 Task: Add the task  Upgrade and migrate company facilities management to a cloud-based solution to the section Knowledge Sharing Sprint in the project BrainBridge and add a Due Date to the respective task as 2024/02/23
Action: Mouse moved to (436, 314)
Screenshot: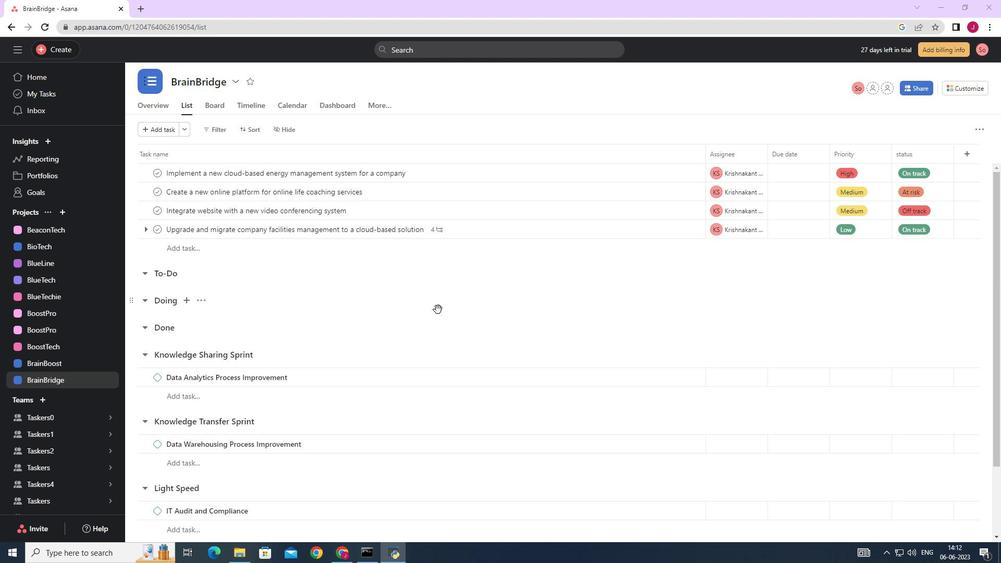 
Action: Mouse scrolled (436, 314) with delta (0, 0)
Screenshot: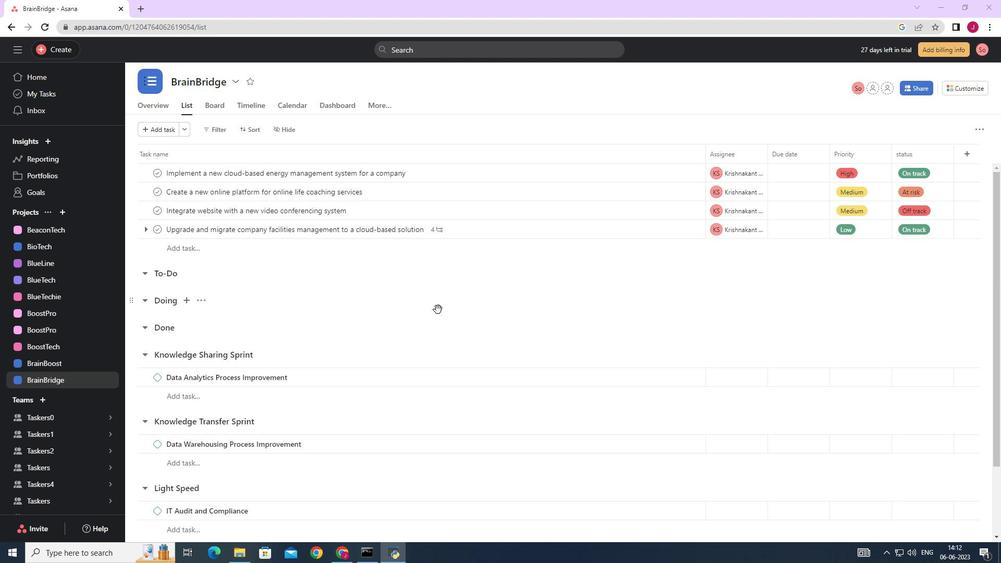 
Action: Mouse scrolled (436, 314) with delta (0, 0)
Screenshot: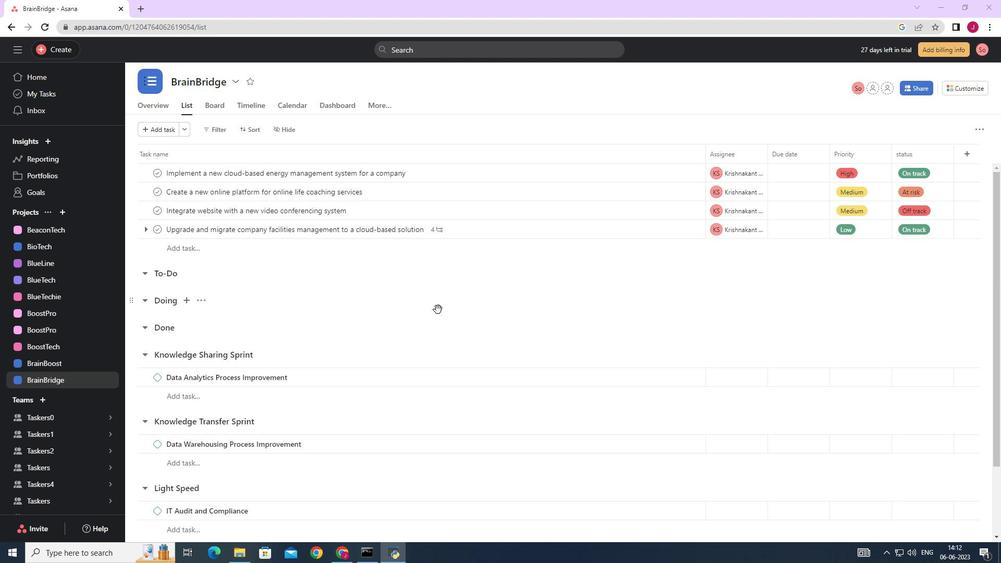 
Action: Mouse scrolled (436, 314) with delta (0, 0)
Screenshot: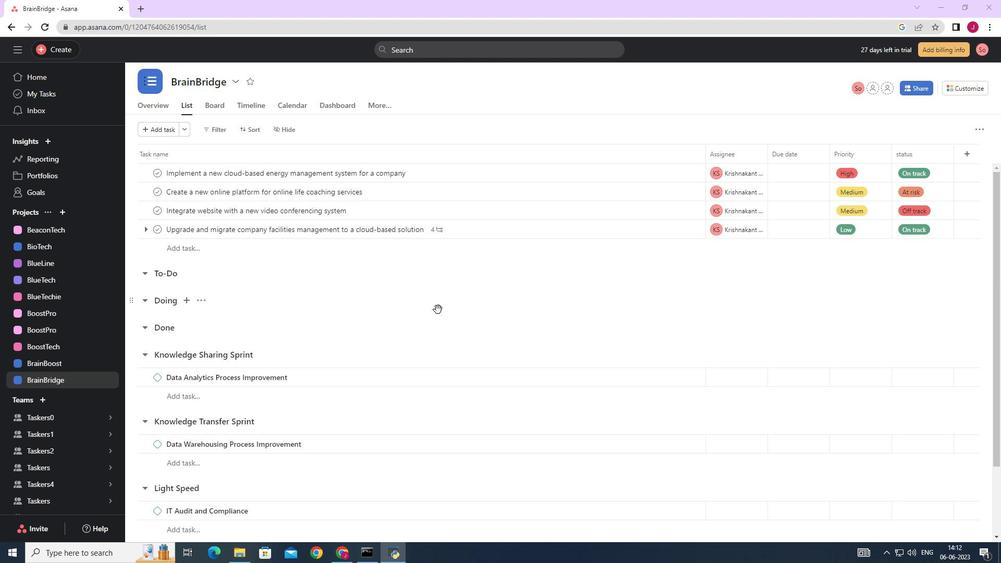 
Action: Mouse scrolled (436, 314) with delta (0, 0)
Screenshot: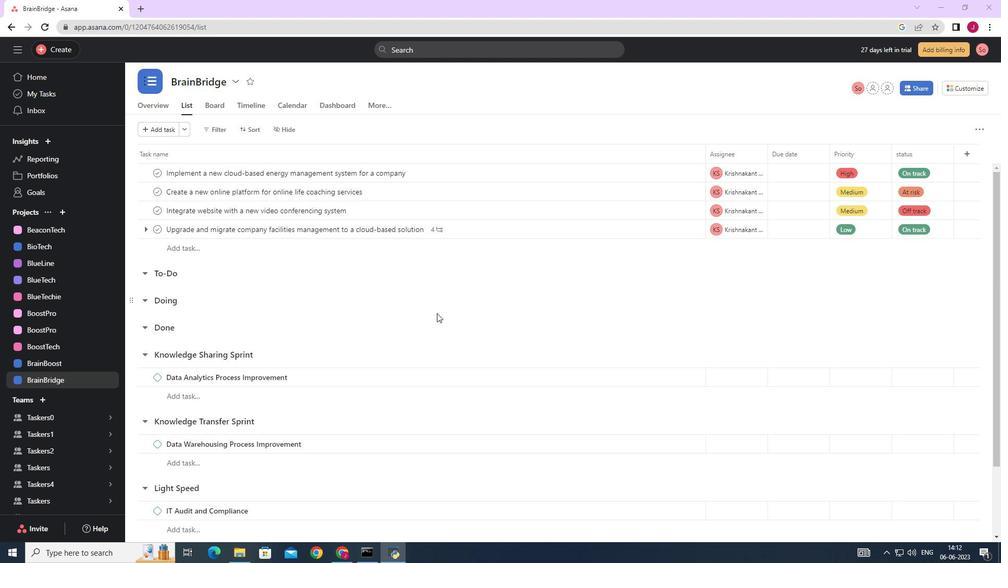
Action: Mouse moved to (436, 314)
Screenshot: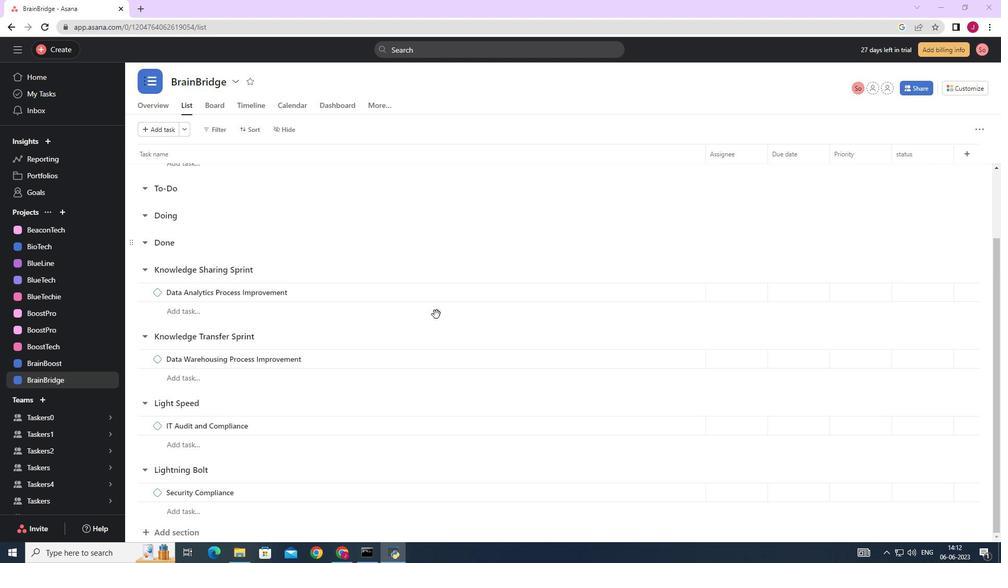 
Action: Mouse scrolled (436, 315) with delta (0, 0)
Screenshot: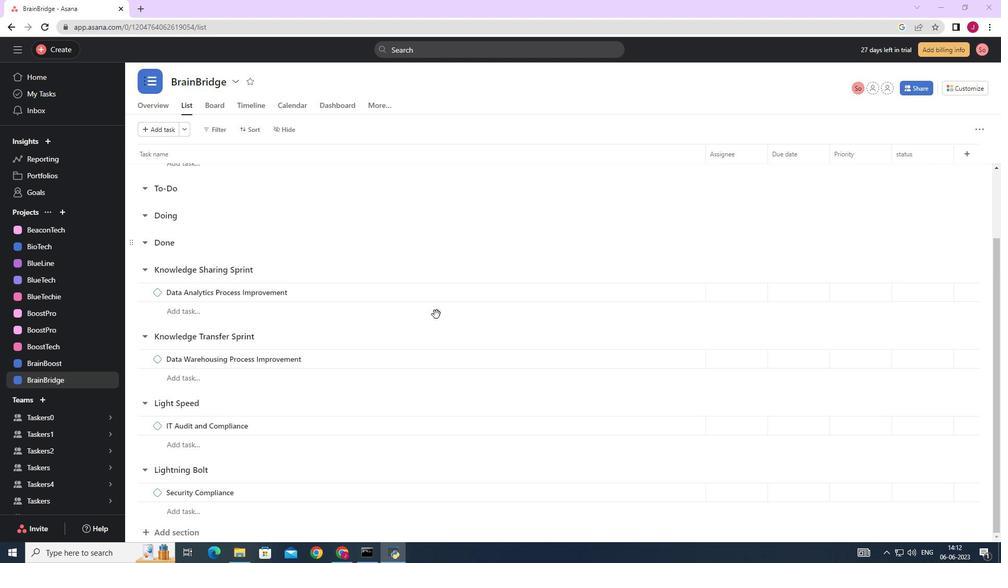 
Action: Mouse scrolled (436, 315) with delta (0, 0)
Screenshot: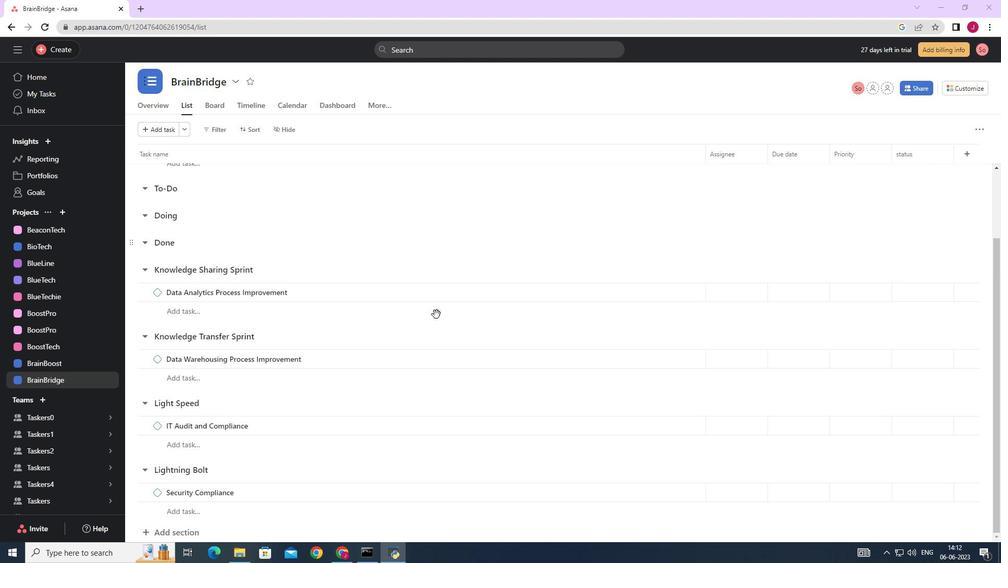 
Action: Mouse scrolled (436, 315) with delta (0, 0)
Screenshot: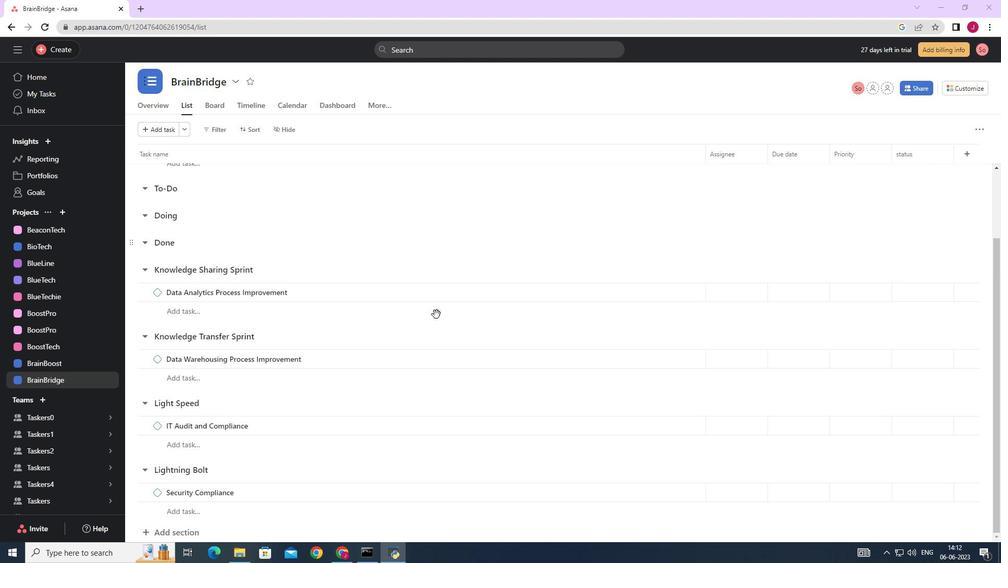
Action: Mouse scrolled (436, 315) with delta (0, 0)
Screenshot: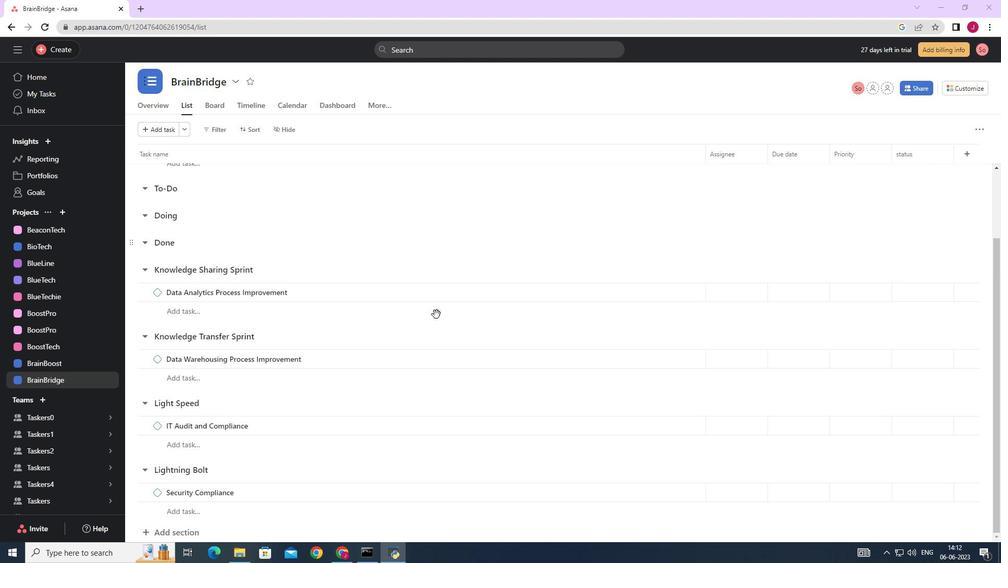 
Action: Mouse scrolled (436, 315) with delta (0, 0)
Screenshot: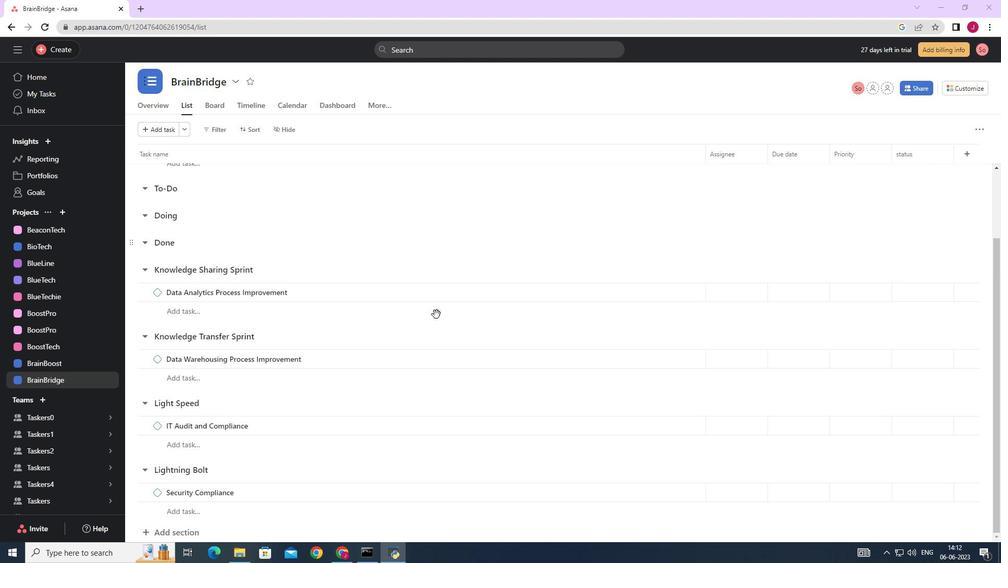 
Action: Mouse moved to (675, 232)
Screenshot: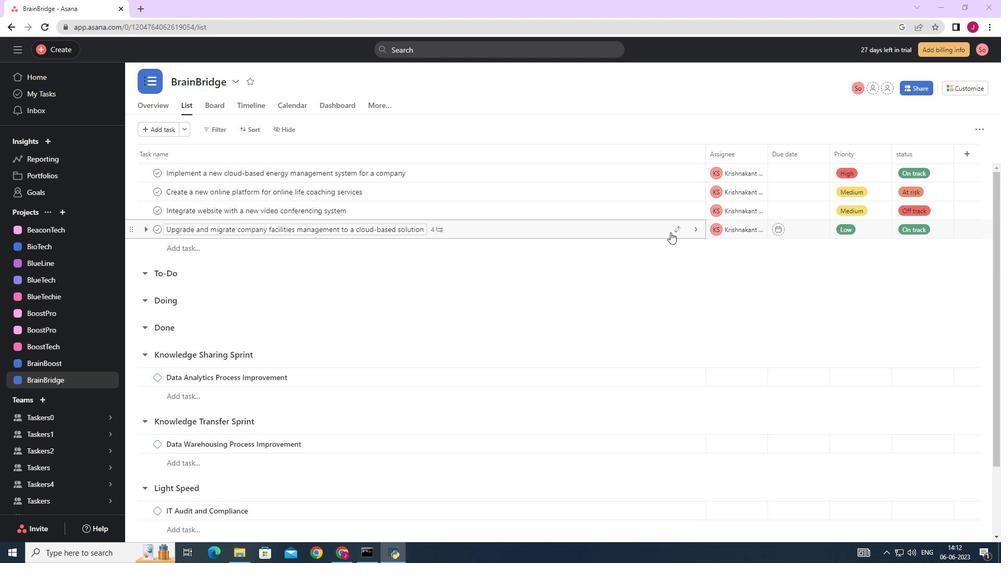 
Action: Mouse pressed left at (675, 232)
Screenshot: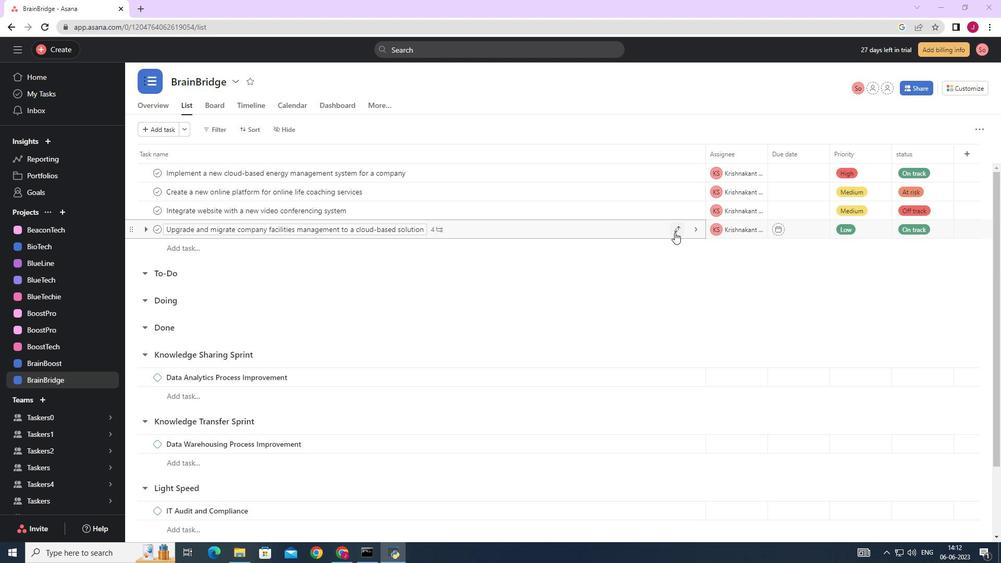 
Action: Mouse moved to (611, 345)
Screenshot: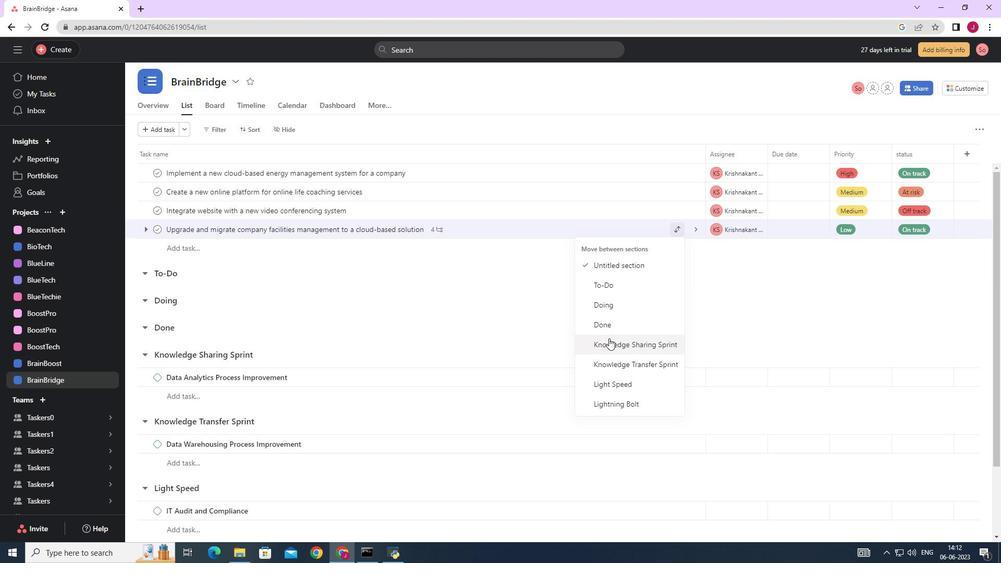 
Action: Mouse pressed left at (611, 345)
Screenshot: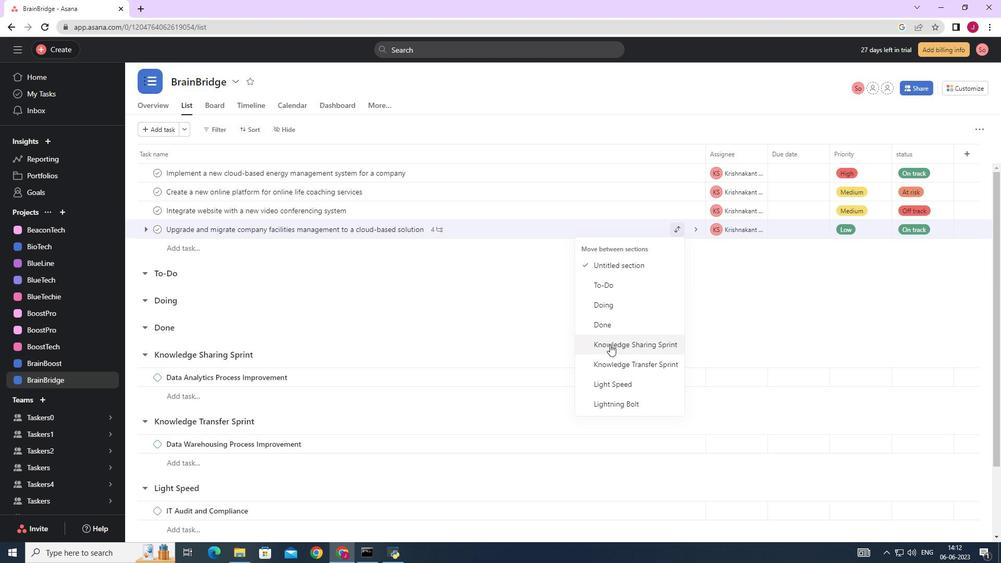 
Action: Mouse moved to (791, 363)
Screenshot: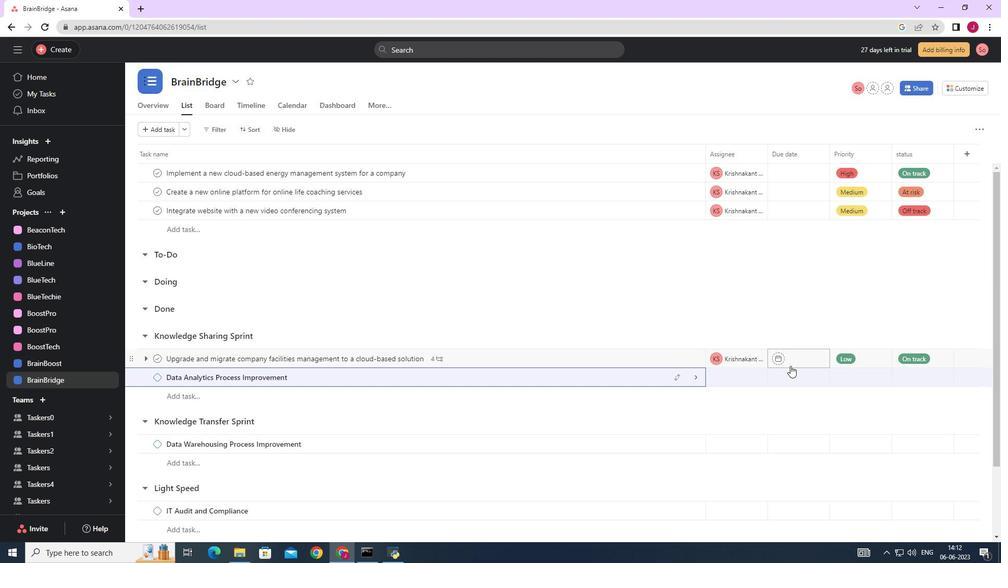 
Action: Mouse pressed left at (791, 363)
Screenshot: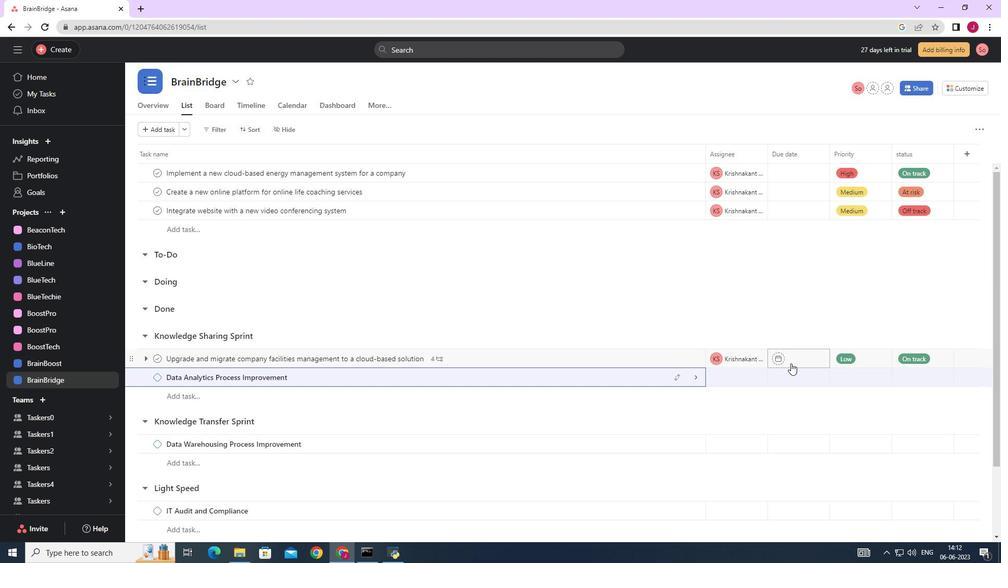 
Action: Mouse moved to (902, 196)
Screenshot: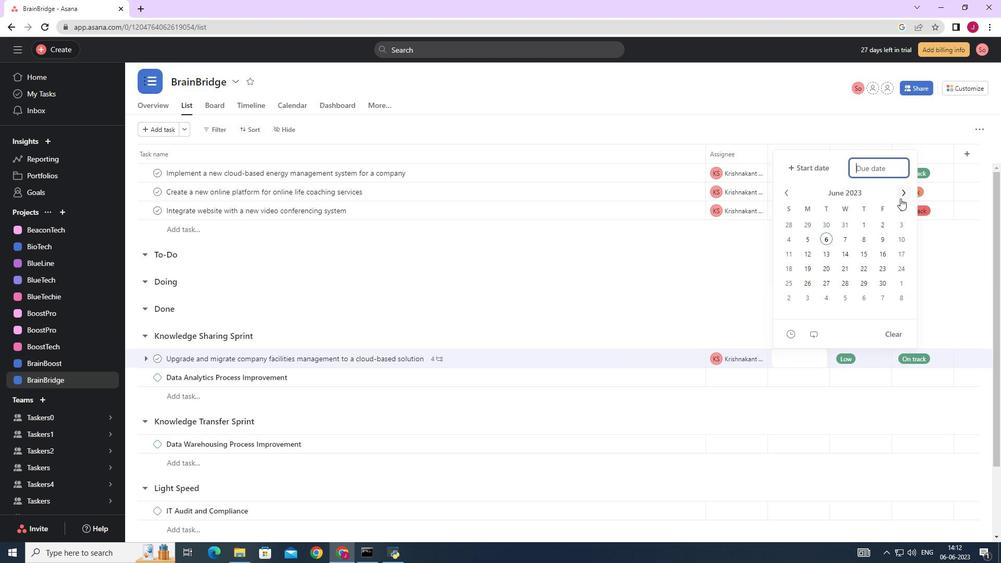 
Action: Mouse pressed left at (902, 196)
Screenshot: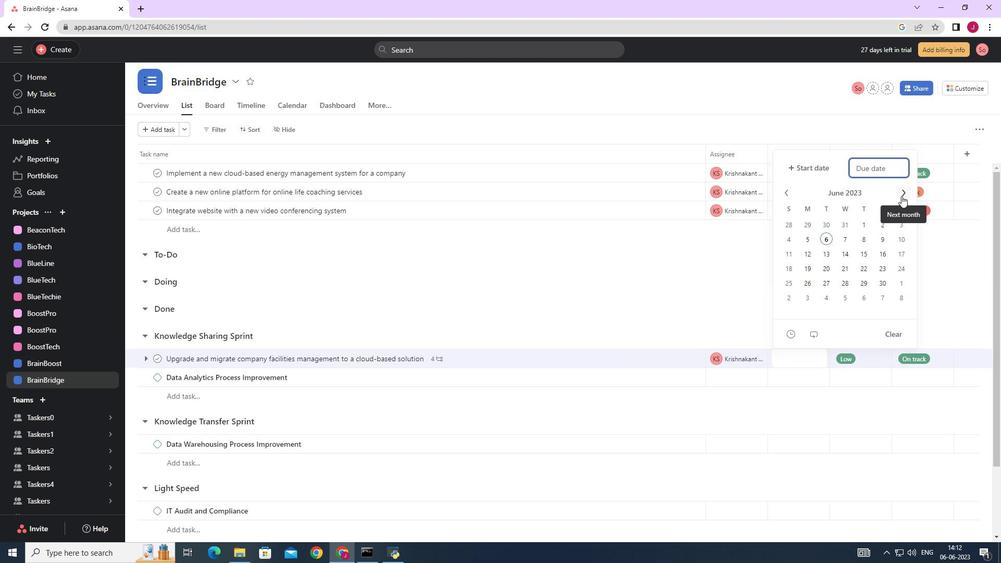 
Action: Mouse moved to (786, 195)
Screenshot: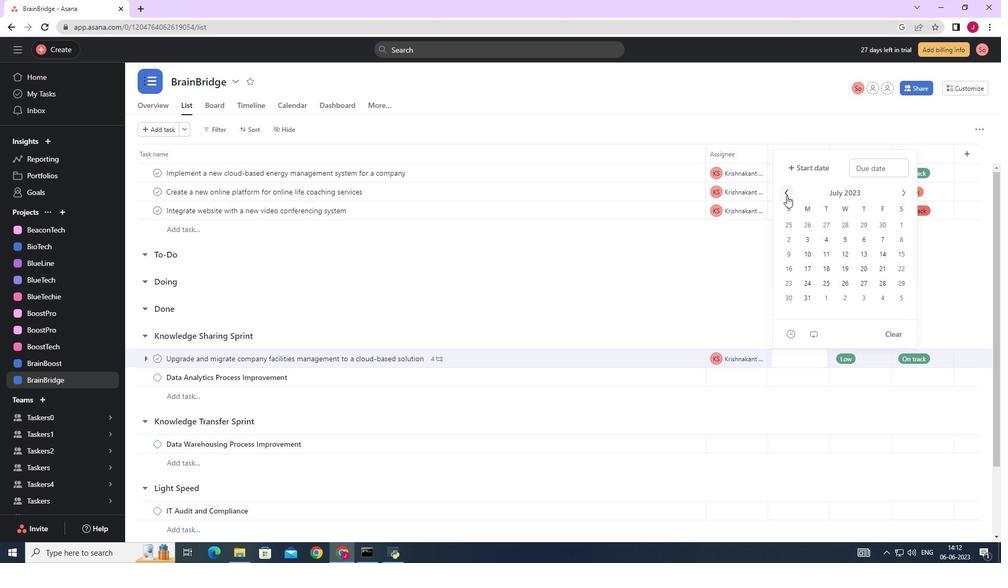 
Action: Mouse pressed left at (786, 195)
Screenshot: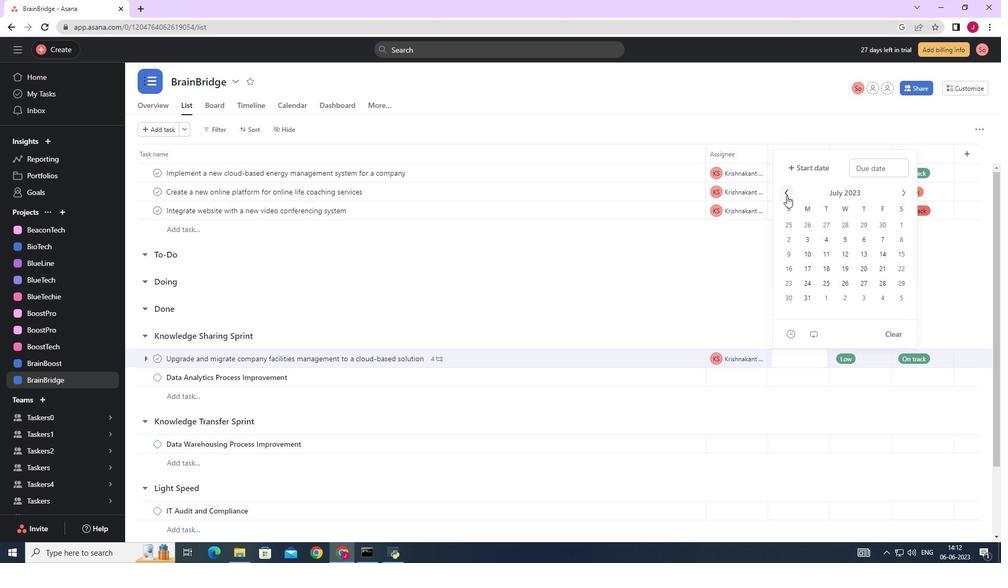 
Action: Mouse pressed left at (786, 195)
Screenshot: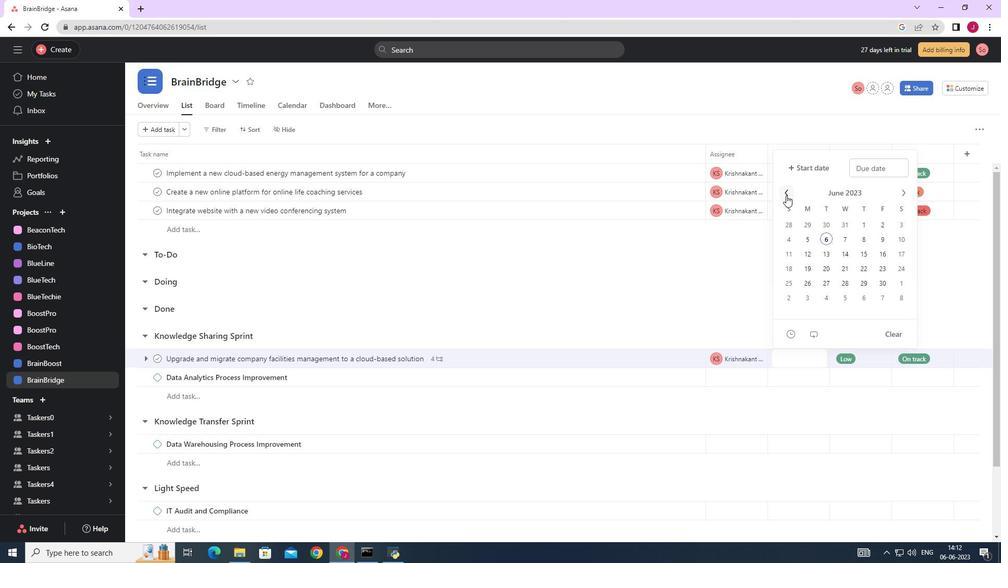 
Action: Mouse pressed left at (786, 195)
Screenshot: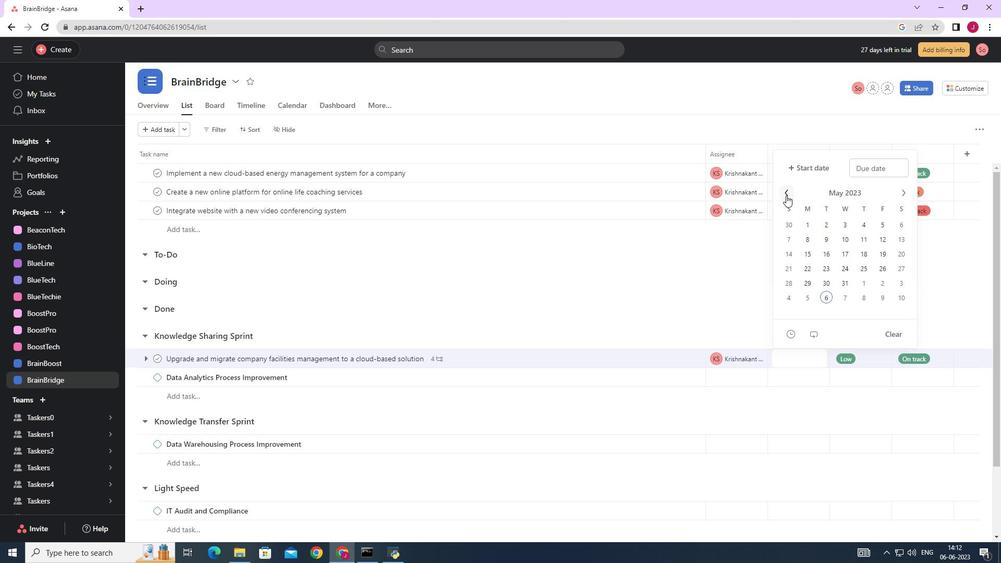 
Action: Mouse pressed left at (786, 195)
Screenshot: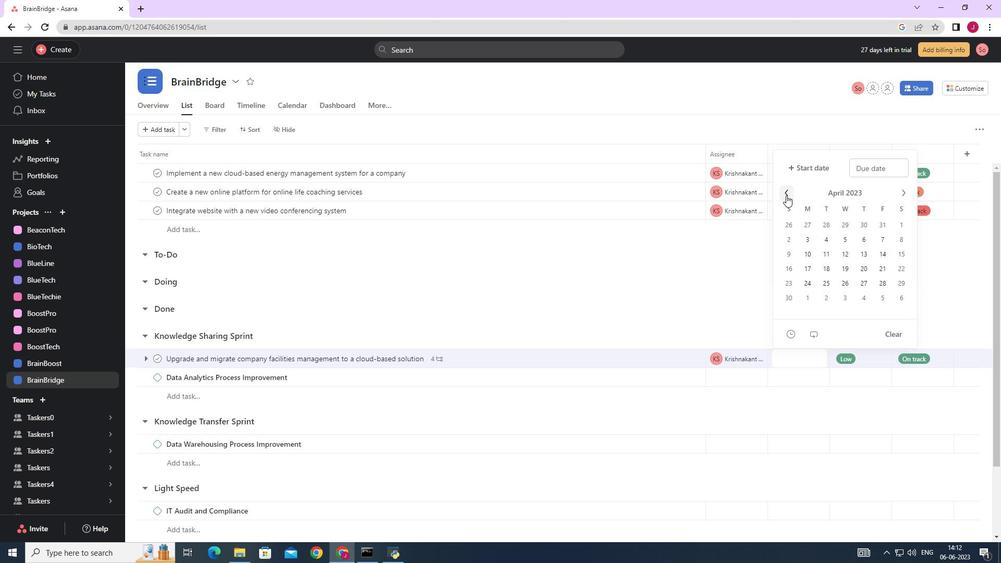 
Action: Mouse pressed left at (786, 195)
Screenshot: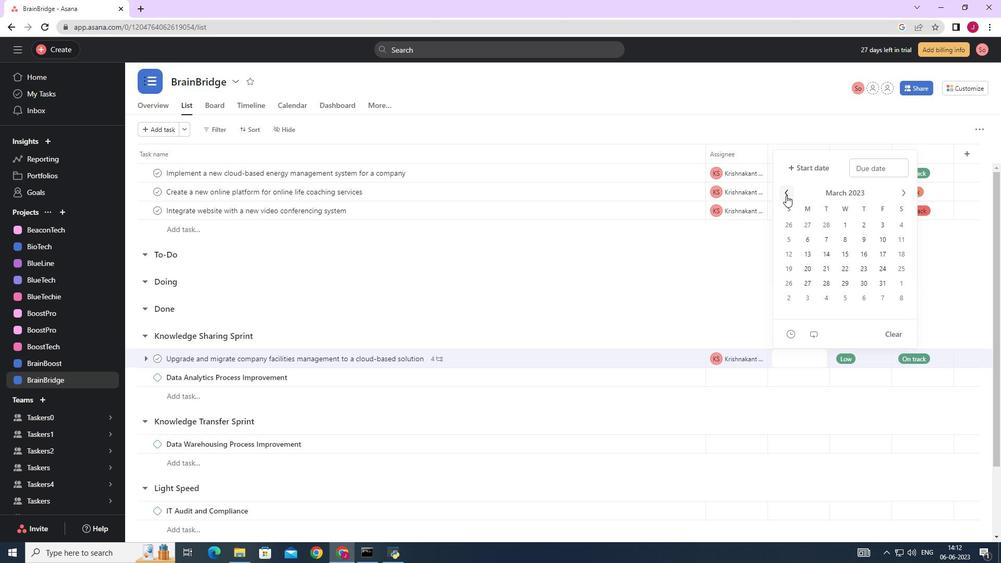 
Action: Mouse moved to (865, 264)
Screenshot: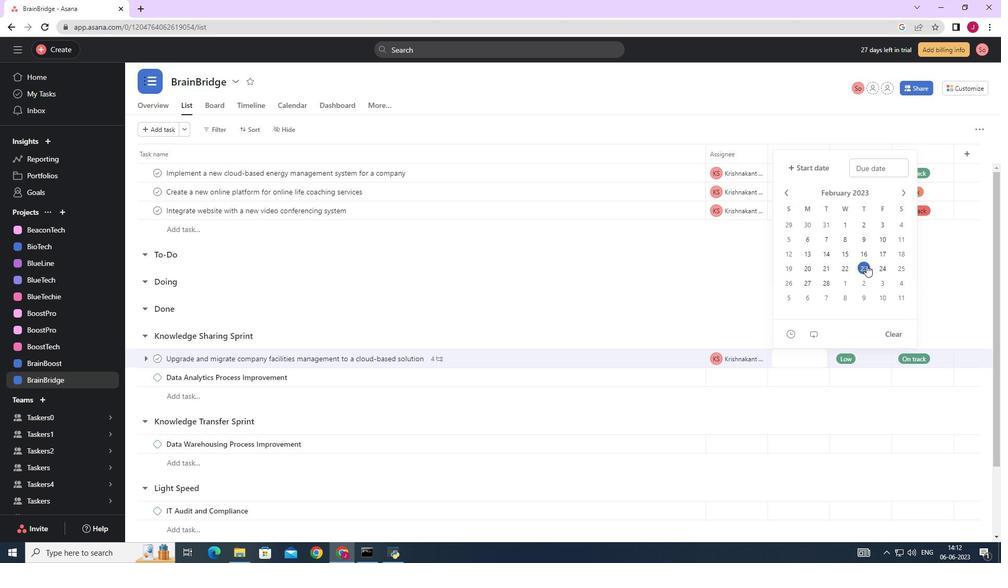 
Action: Mouse pressed left at (865, 264)
Screenshot: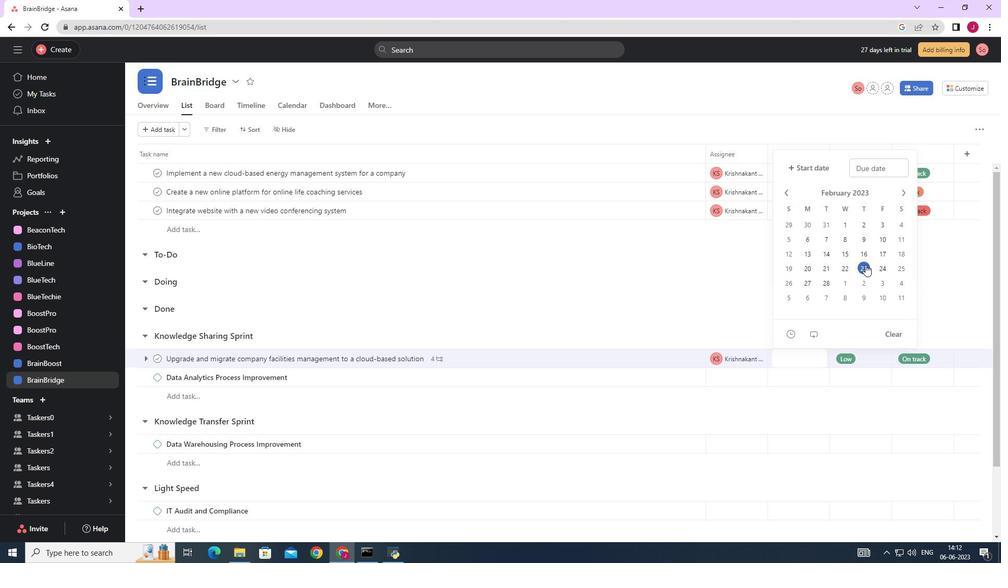 
Action: Mouse moved to (954, 274)
Screenshot: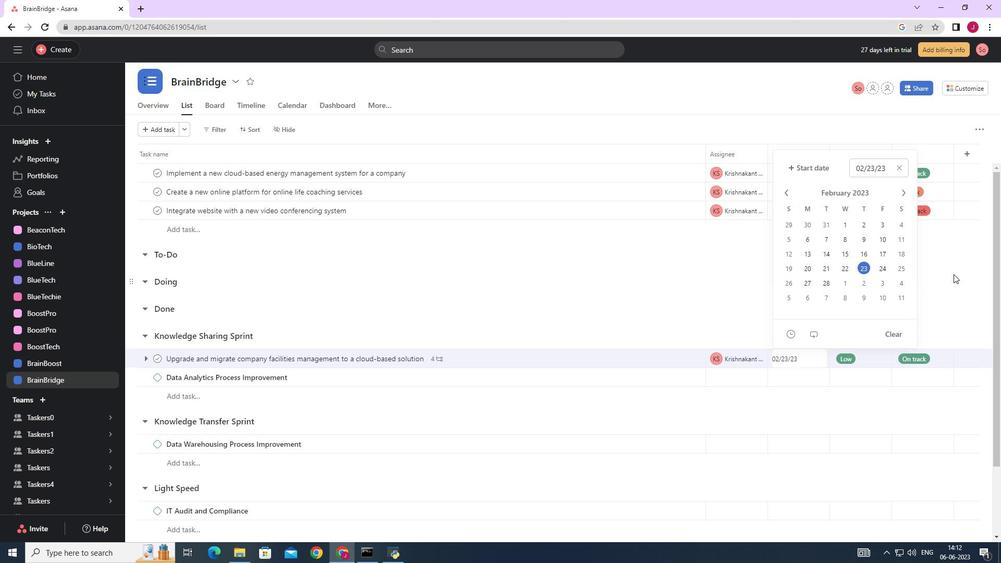 
Action: Mouse pressed left at (954, 274)
Screenshot: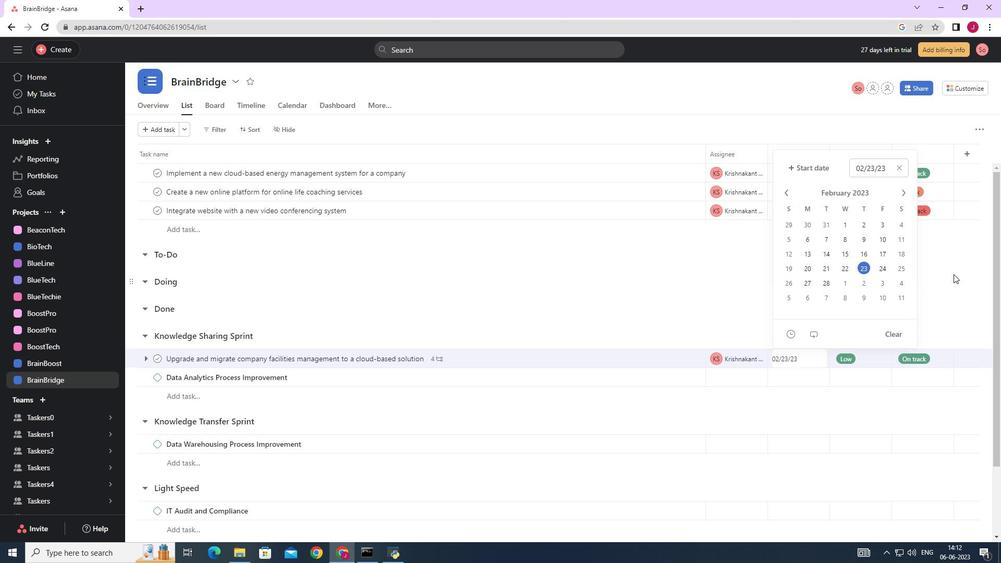 
Action: Mouse moved to (943, 279)
Screenshot: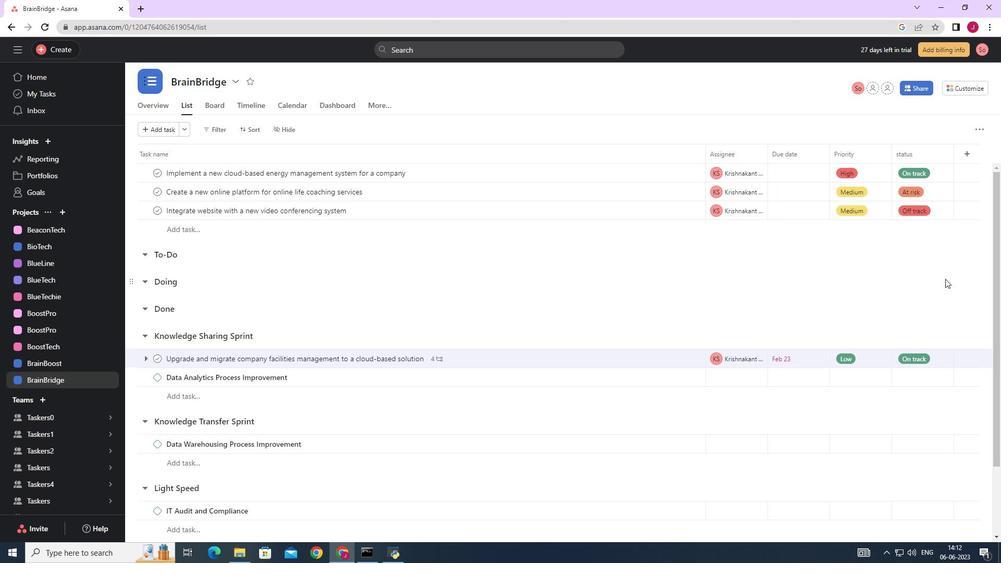 
